 Task: Create Issue Issue0026 in Backlog  in Scrum Project Project0006 in Jira
Action: Mouse moved to (443, 501)
Screenshot: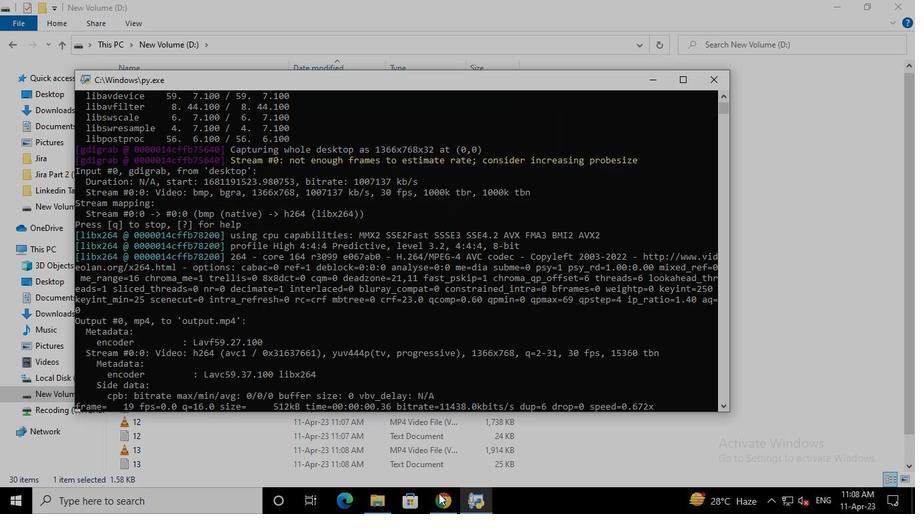 
Action: Mouse pressed left at (443, 501)
Screenshot: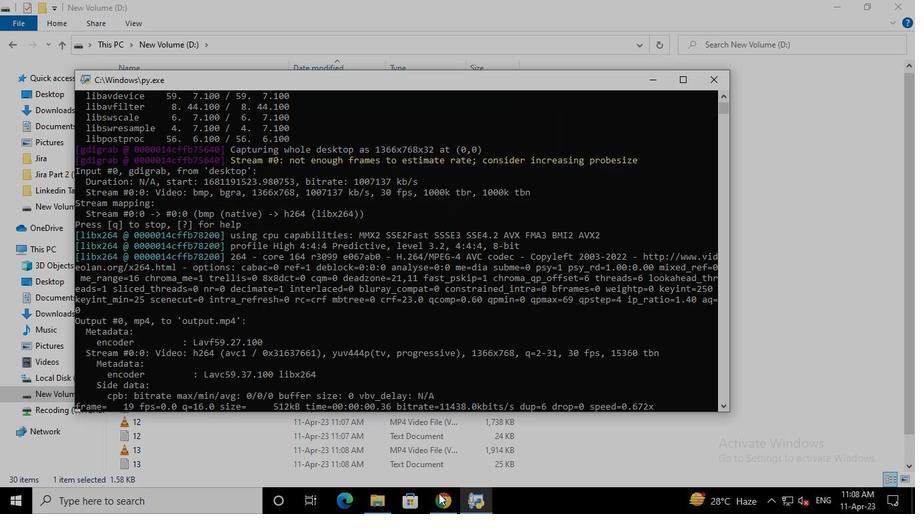 
Action: Mouse moved to (94, 209)
Screenshot: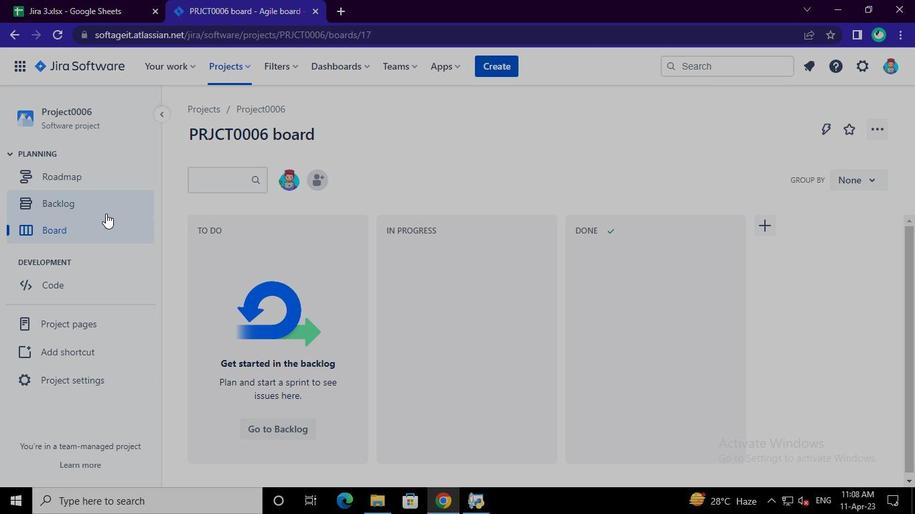
Action: Mouse pressed left at (94, 209)
Screenshot: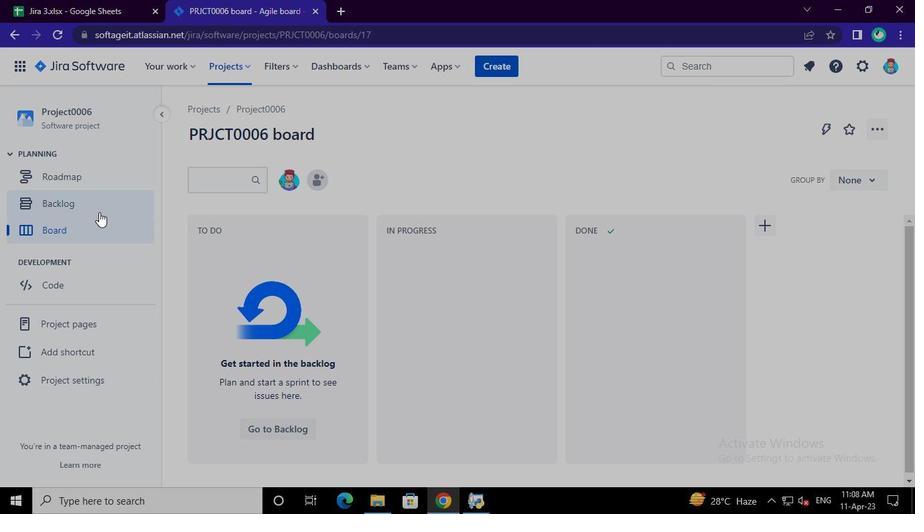 
Action: Mouse moved to (246, 434)
Screenshot: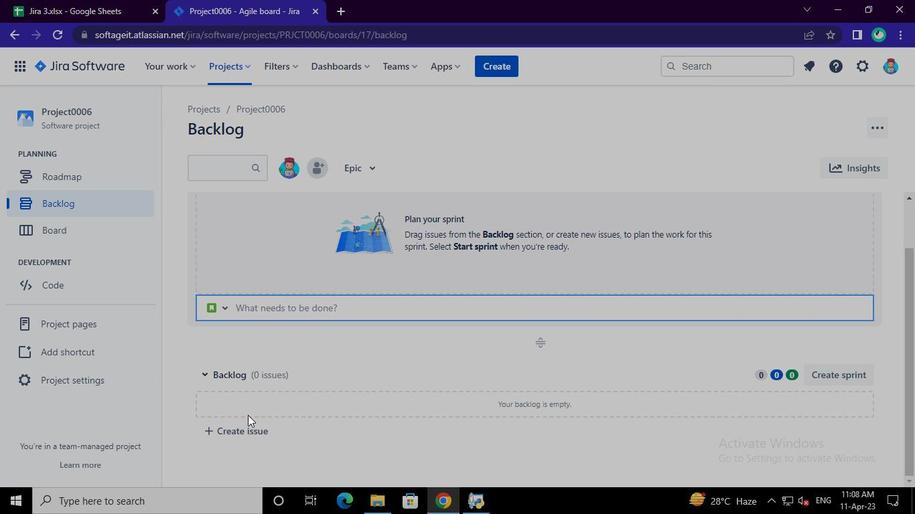 
Action: Mouse pressed left at (246, 434)
Screenshot: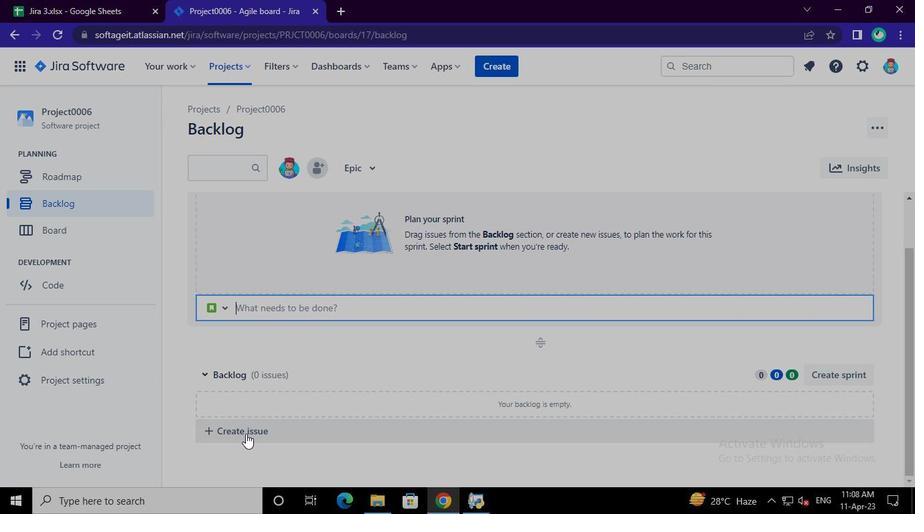 
Action: Mouse moved to (246, 434)
Screenshot: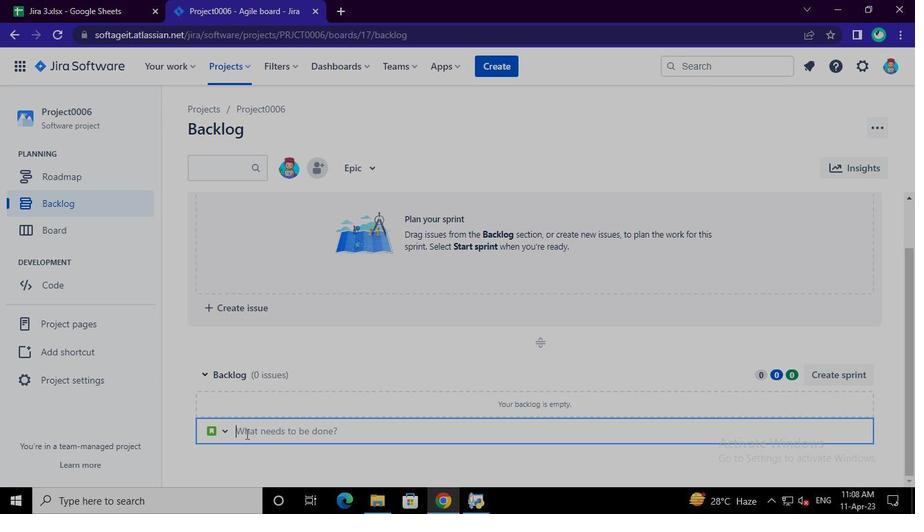 
Action: Mouse pressed left at (246, 434)
Screenshot: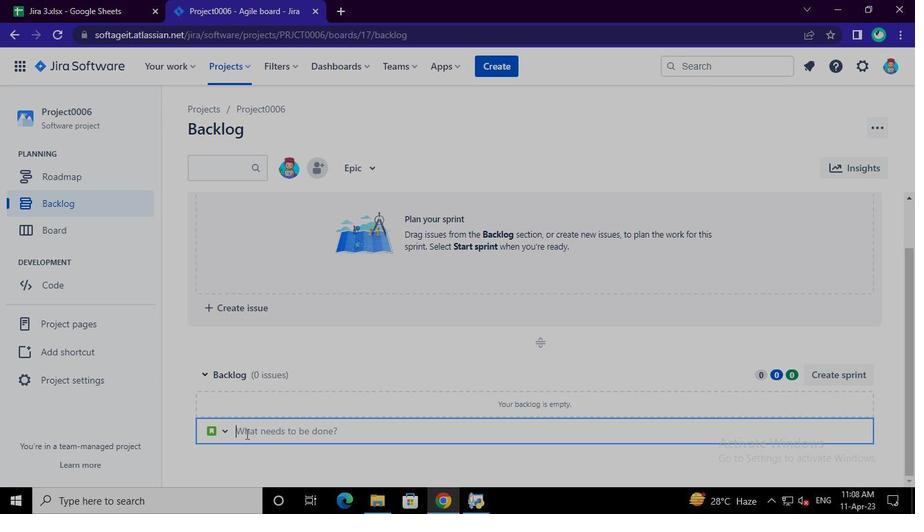 
Action: Mouse moved to (246, 433)
Screenshot: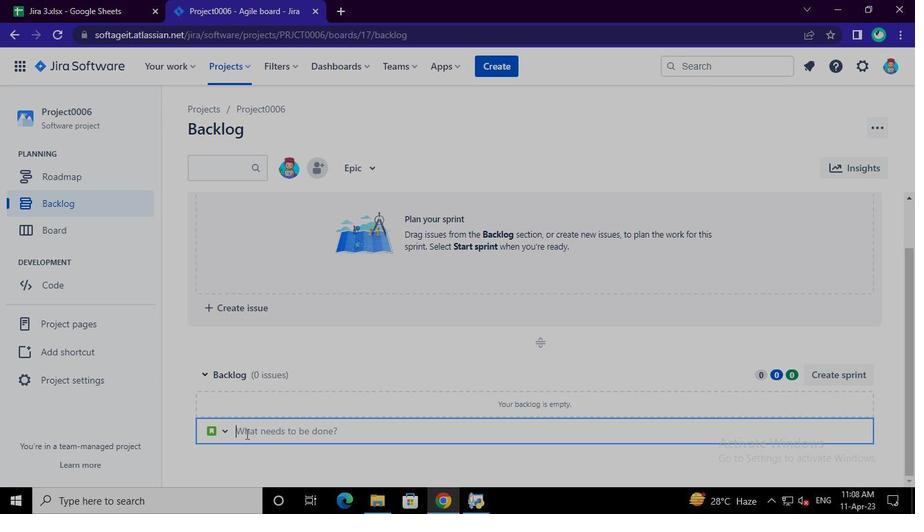 
Action: Keyboard Key.shift
Screenshot: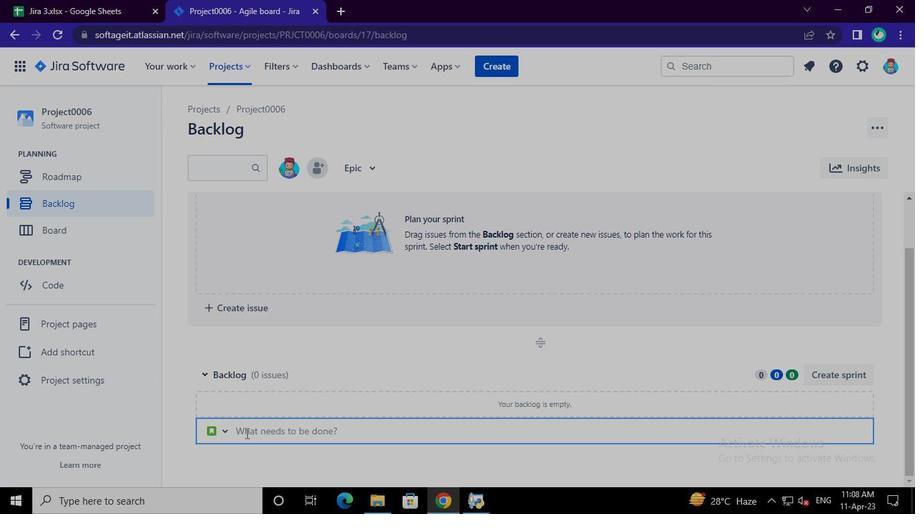 
Action: Keyboard I
Screenshot: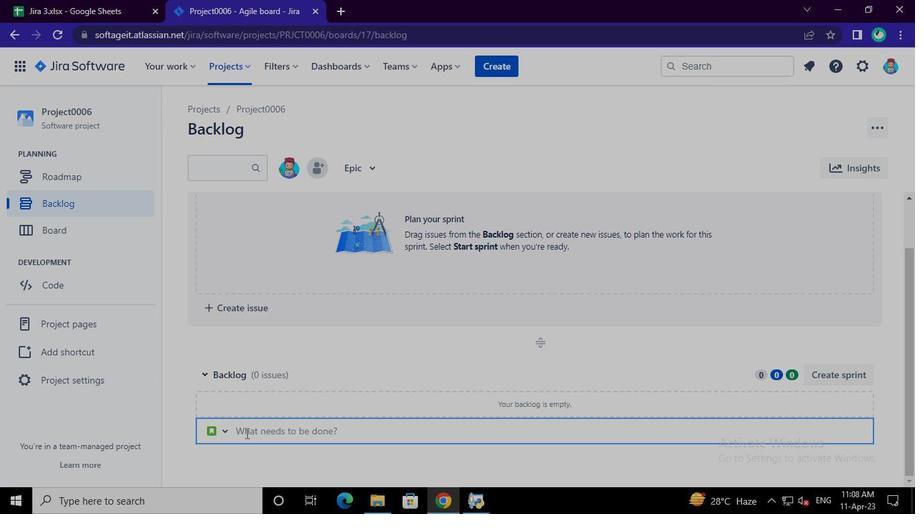 
Action: Keyboard s
Screenshot: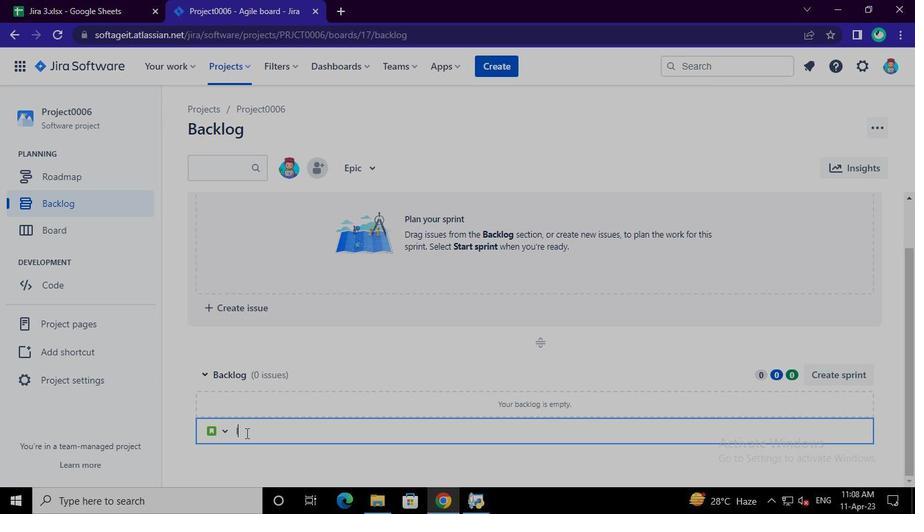 
Action: Keyboard s
Screenshot: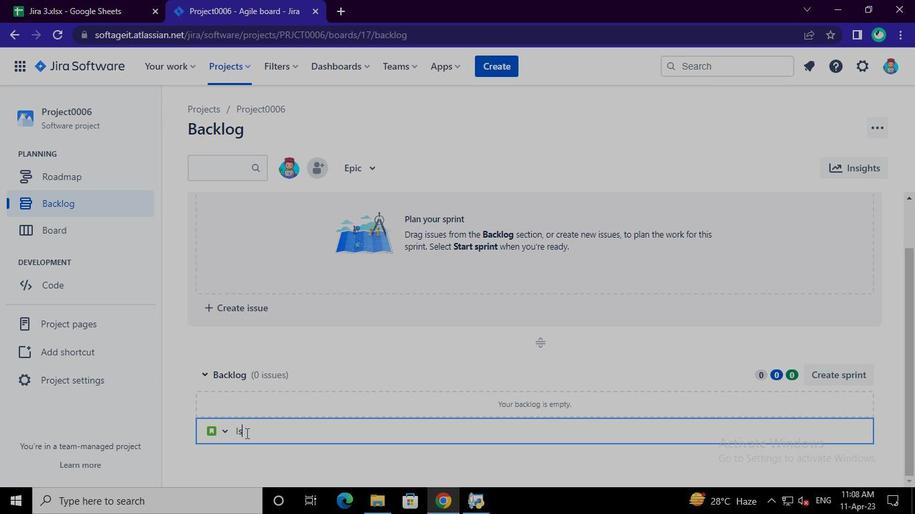 
Action: Keyboard u
Screenshot: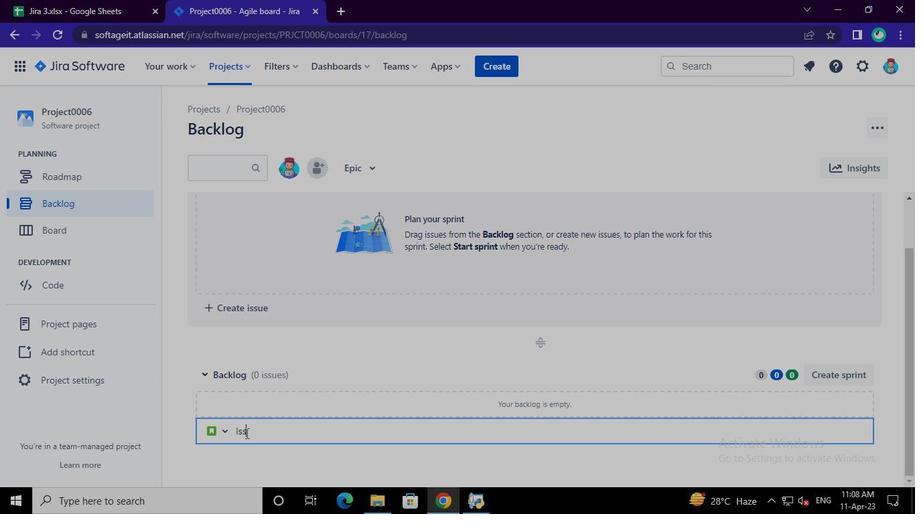 
Action: Keyboard e
Screenshot: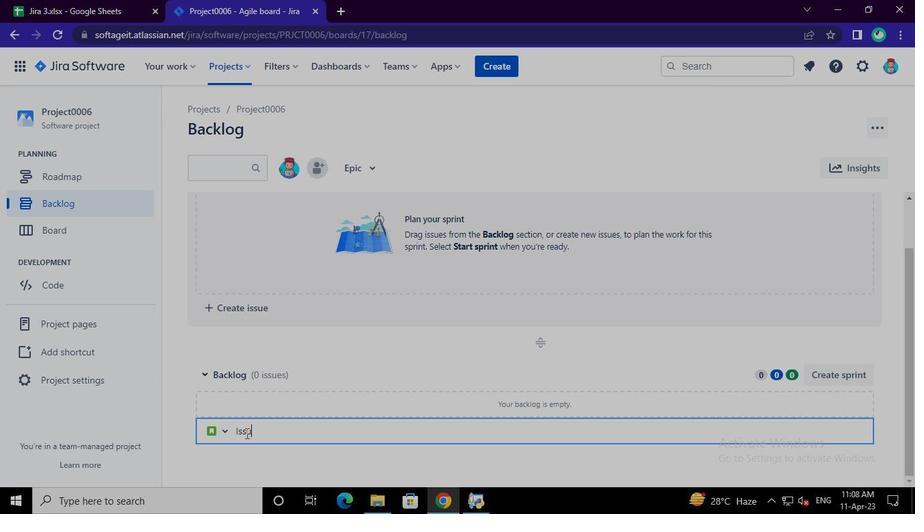 
Action: Keyboard <96>
Screenshot: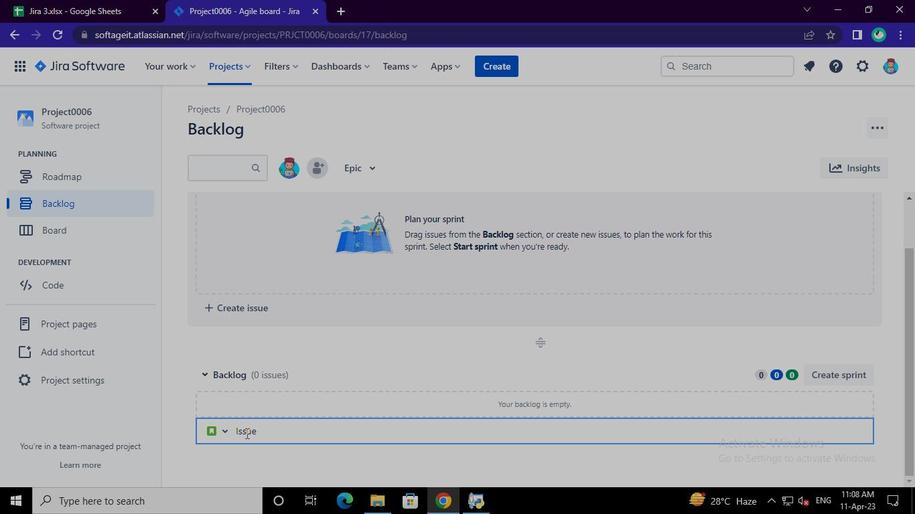 
Action: Keyboard <96>
Screenshot: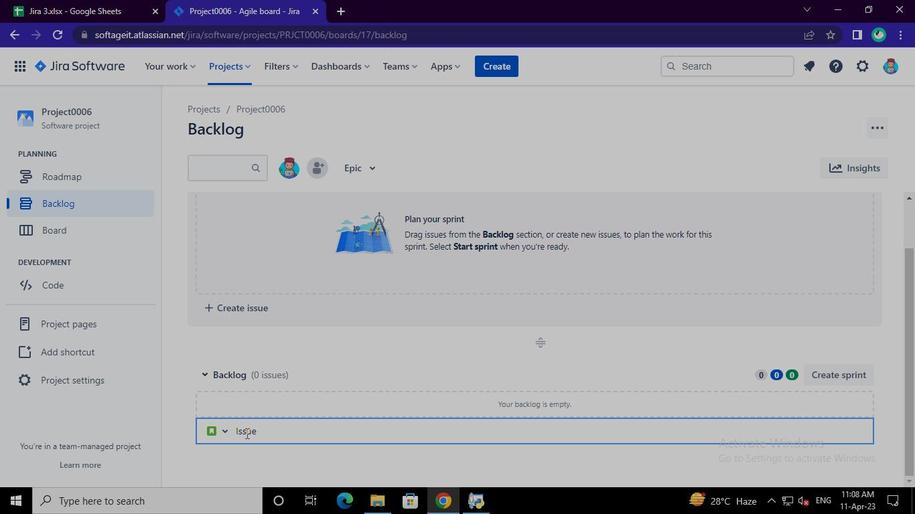 
Action: Keyboard <98>
Screenshot: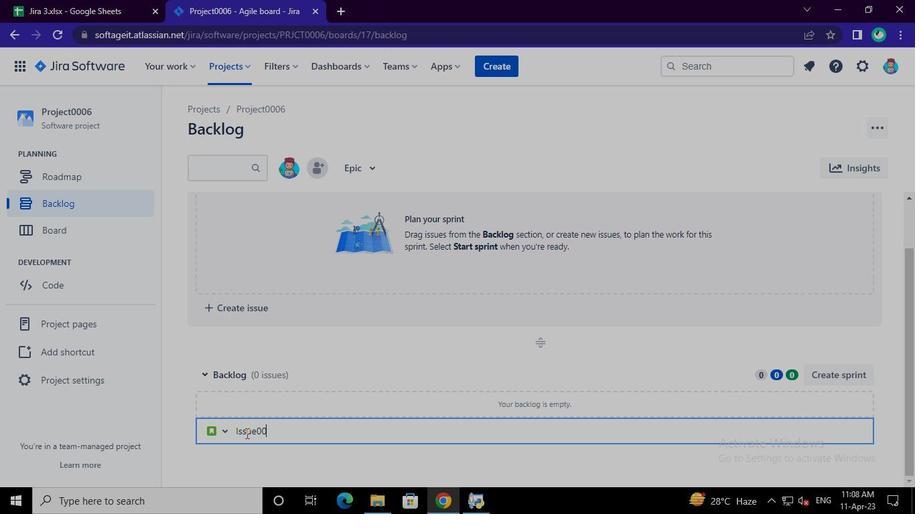 
Action: Keyboard <102>
Screenshot: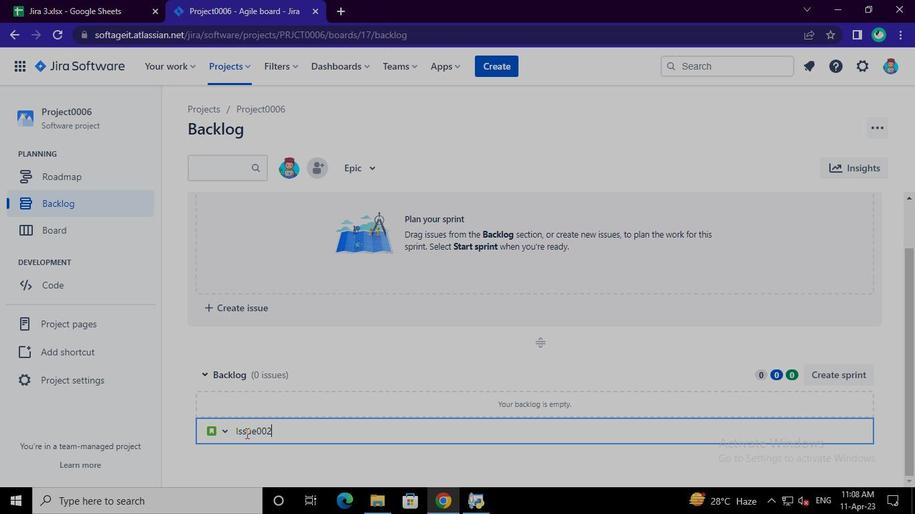
Action: Keyboard Key.enter
Screenshot: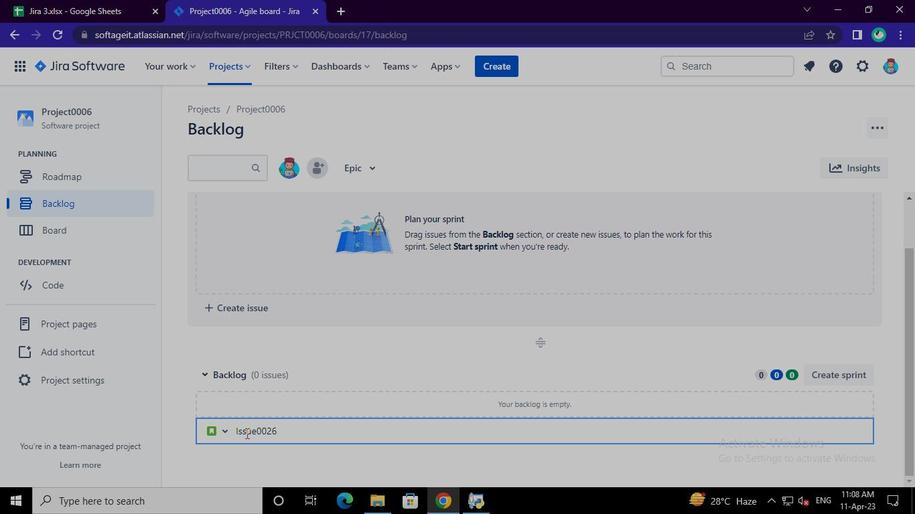 
Action: Mouse moved to (470, 509)
Screenshot: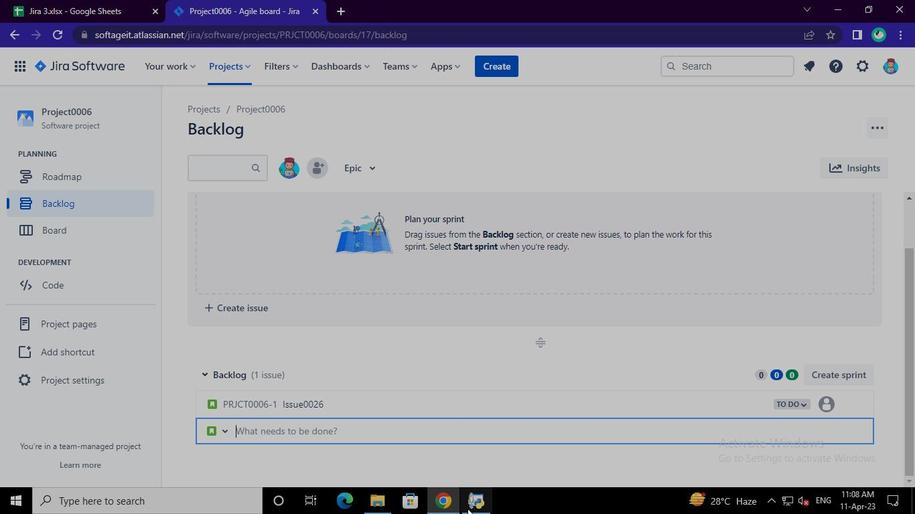 
Action: Mouse pressed left at (470, 509)
Screenshot: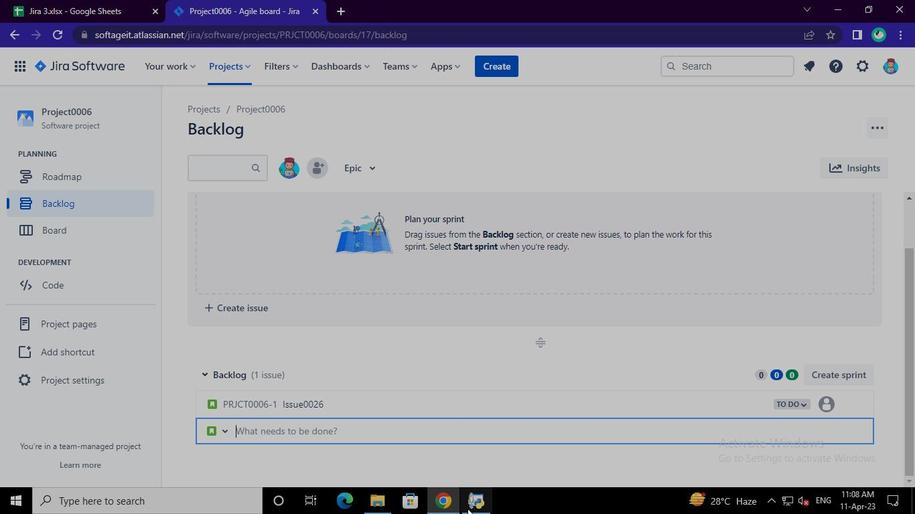 
Action: Mouse moved to (711, 85)
Screenshot: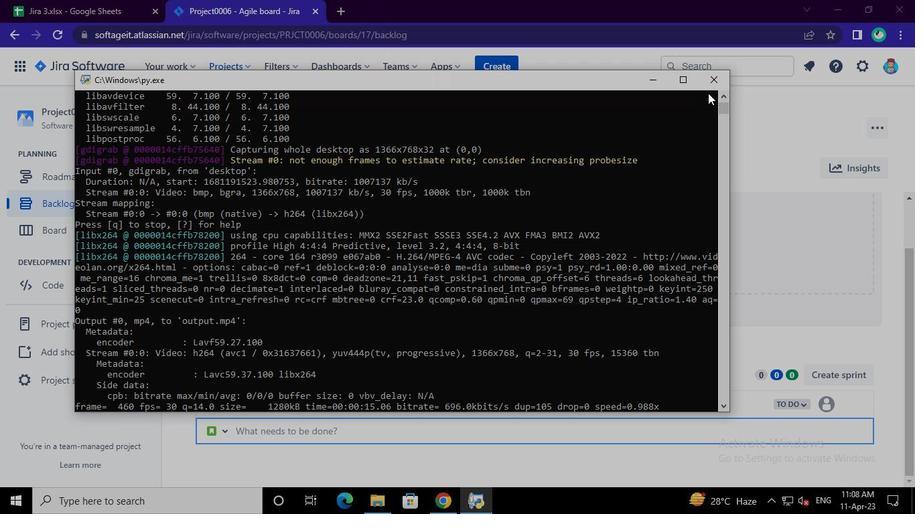 
Action: Mouse pressed left at (711, 85)
Screenshot: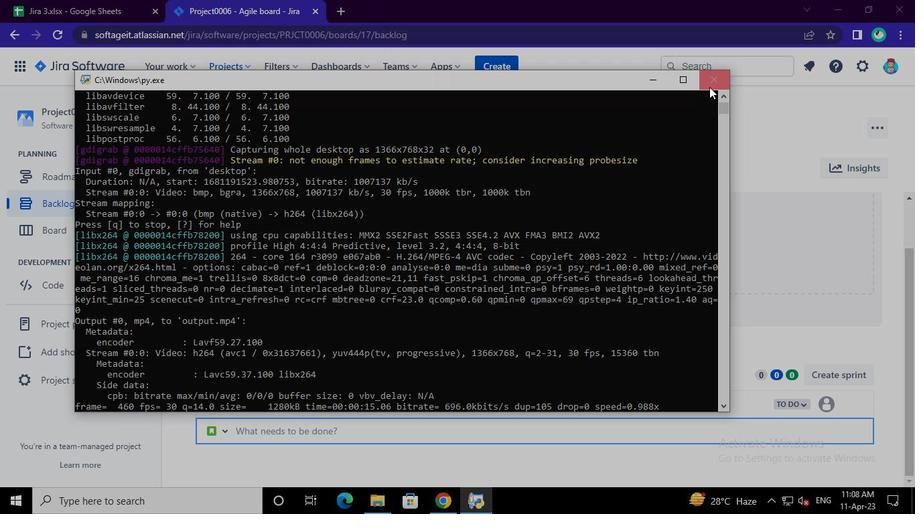 
